 Task: Select the criteria, "is not between".
Action: Mouse moved to (212, 96)
Screenshot: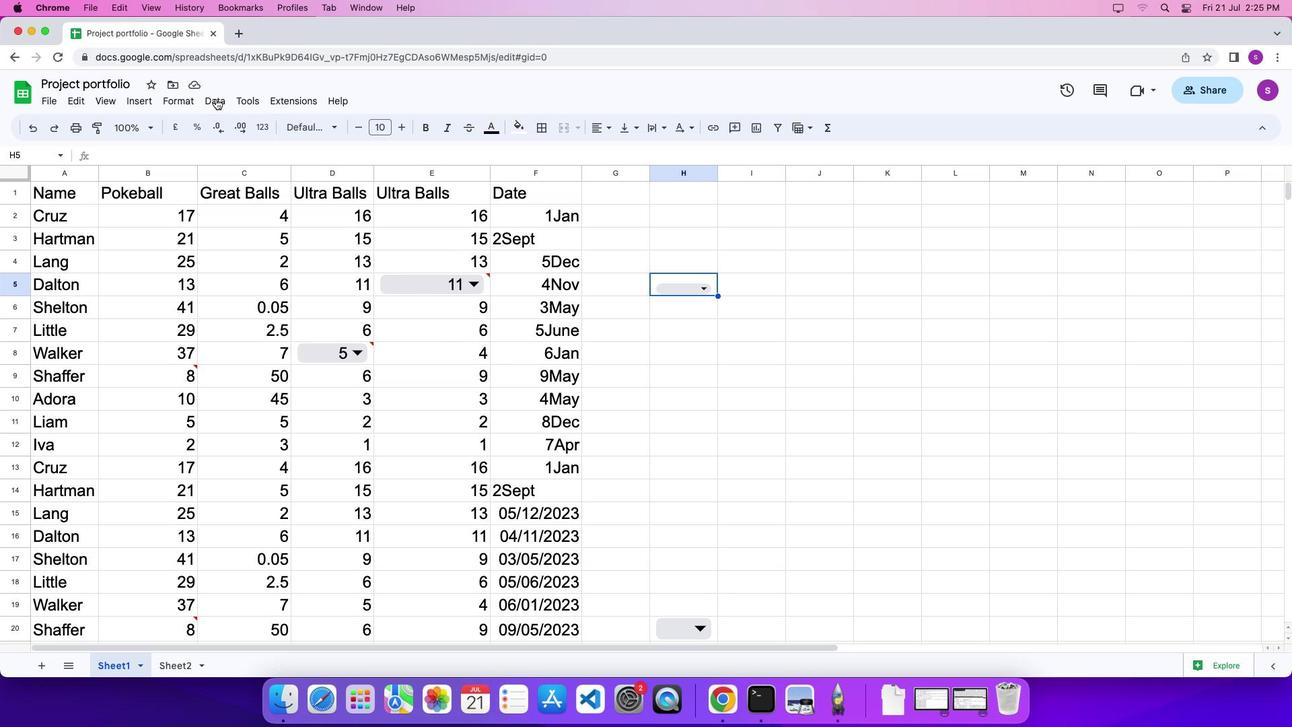 
Action: Mouse pressed left at (212, 96)
Screenshot: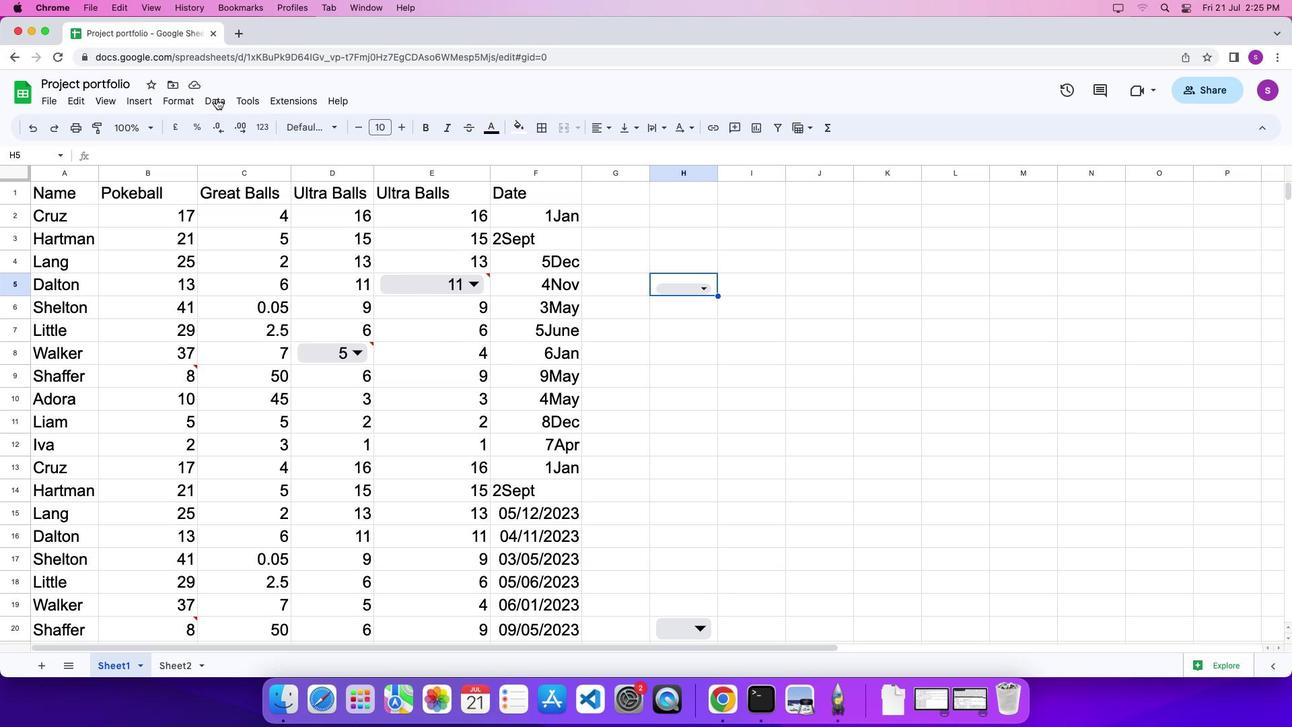 
Action: Mouse moved to (216, 98)
Screenshot: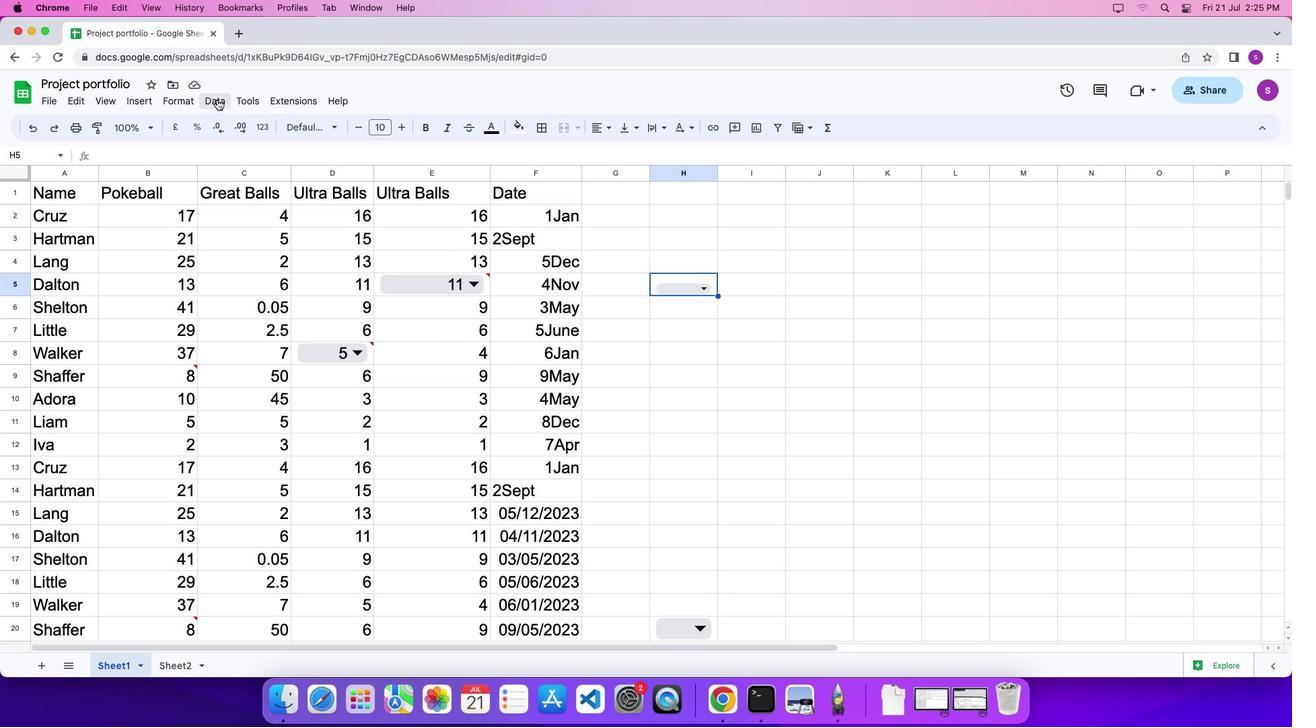 
Action: Mouse pressed left at (216, 98)
Screenshot: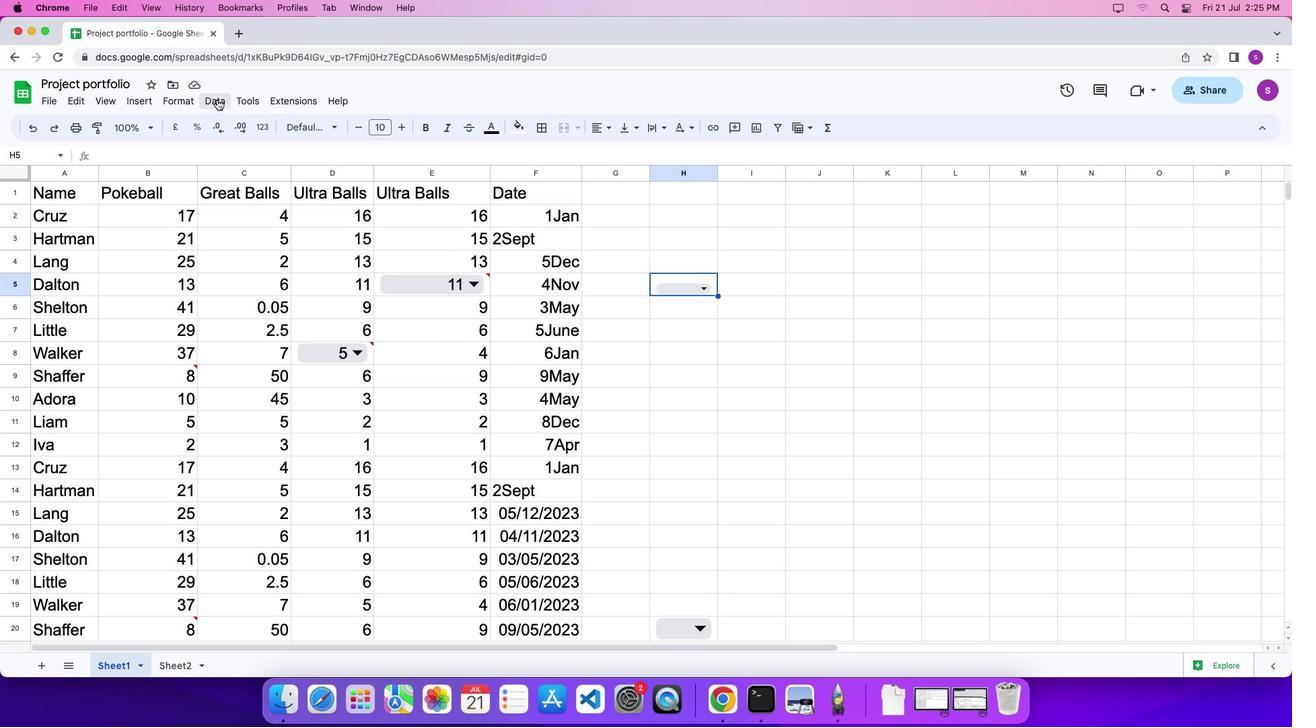 
Action: Mouse moved to (261, 367)
Screenshot: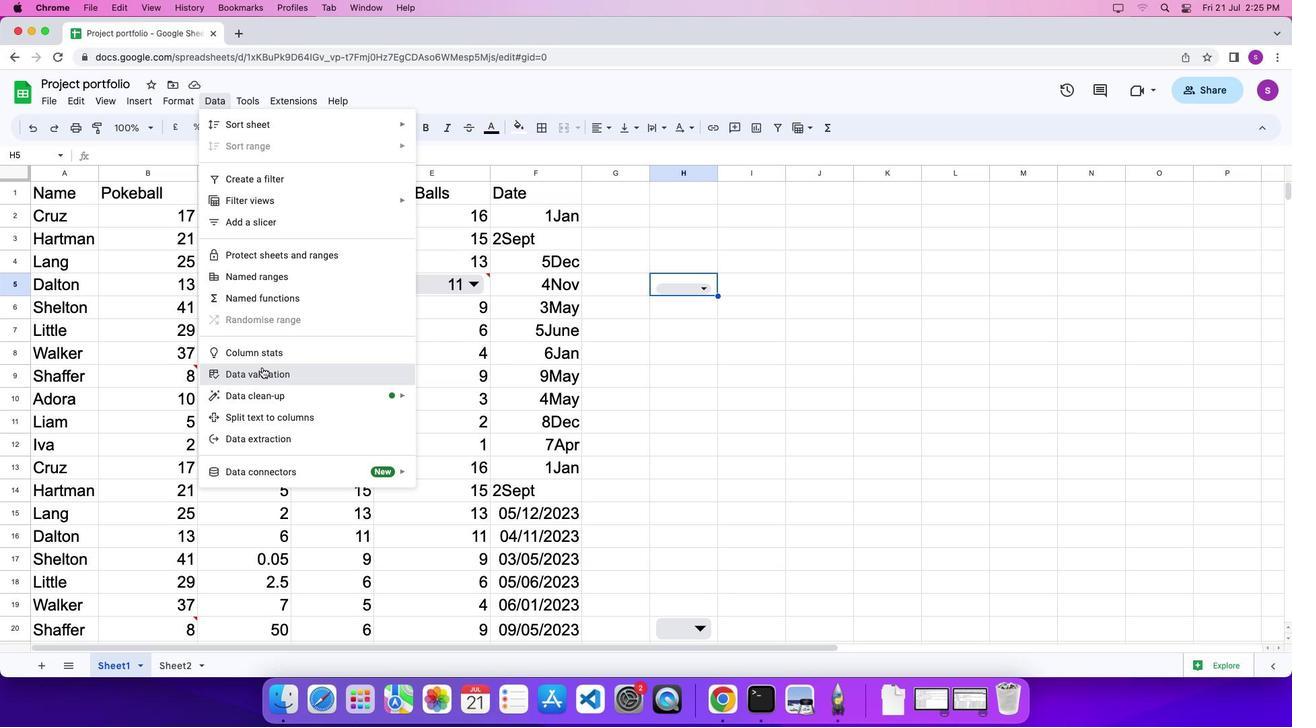 
Action: Mouse pressed left at (261, 367)
Screenshot: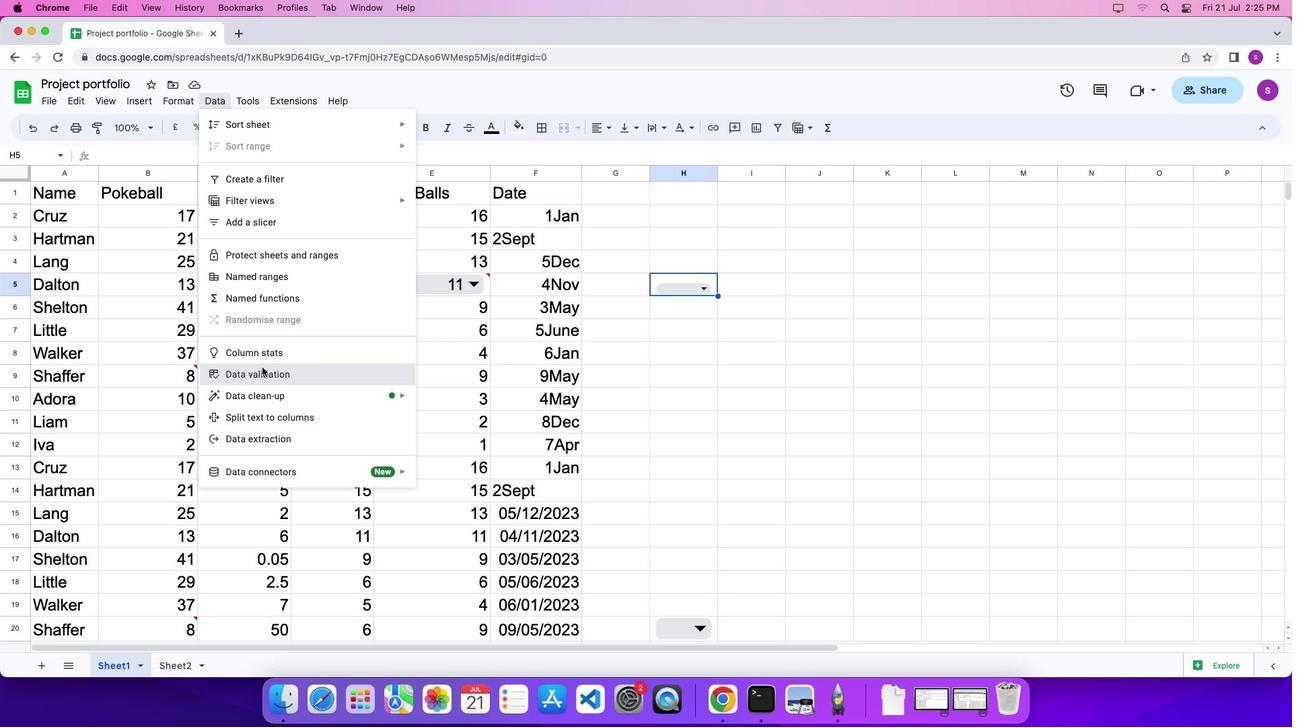 
Action: Mouse moved to (1197, 276)
Screenshot: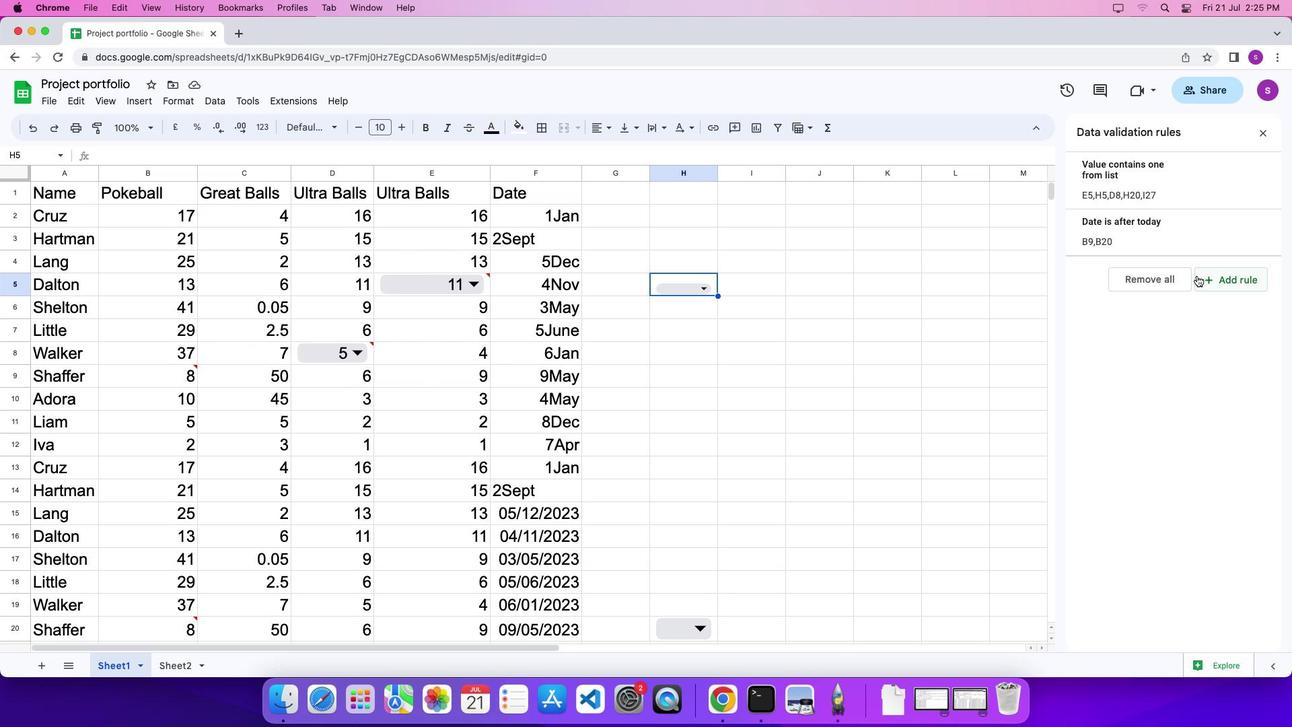 
Action: Mouse pressed left at (1197, 276)
Screenshot: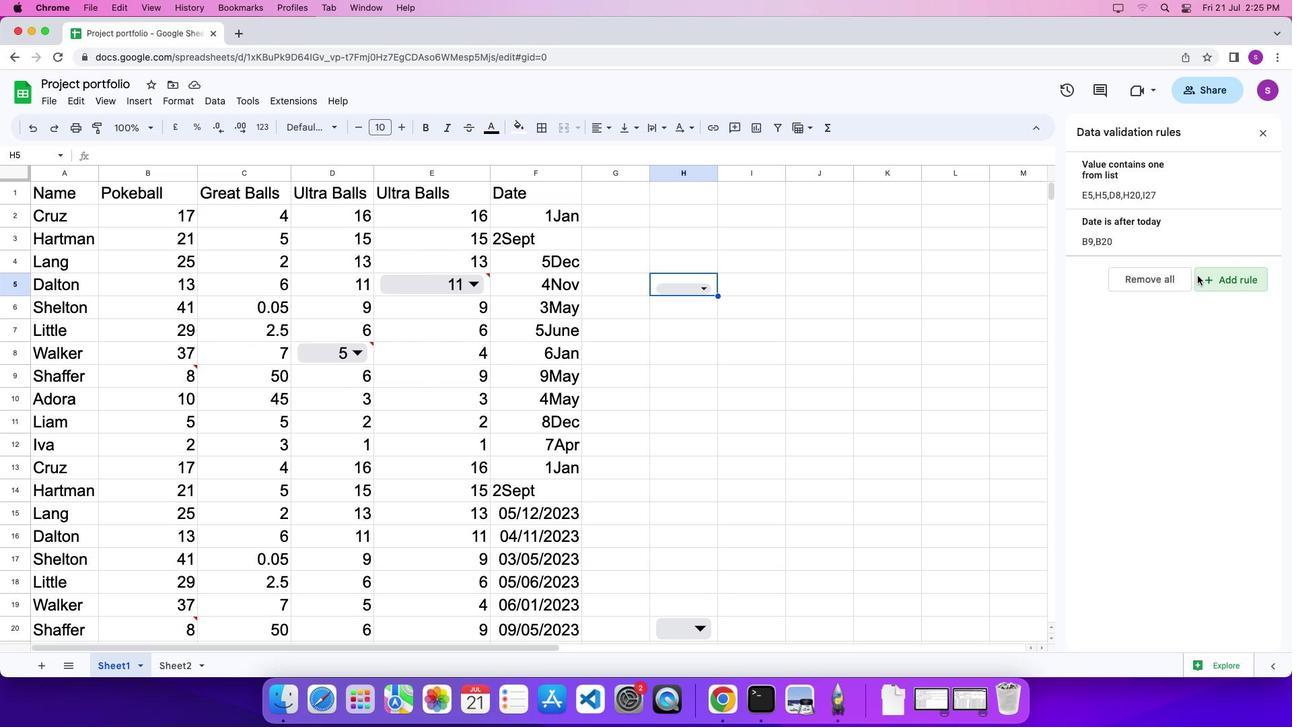 
Action: Mouse moved to (1172, 253)
Screenshot: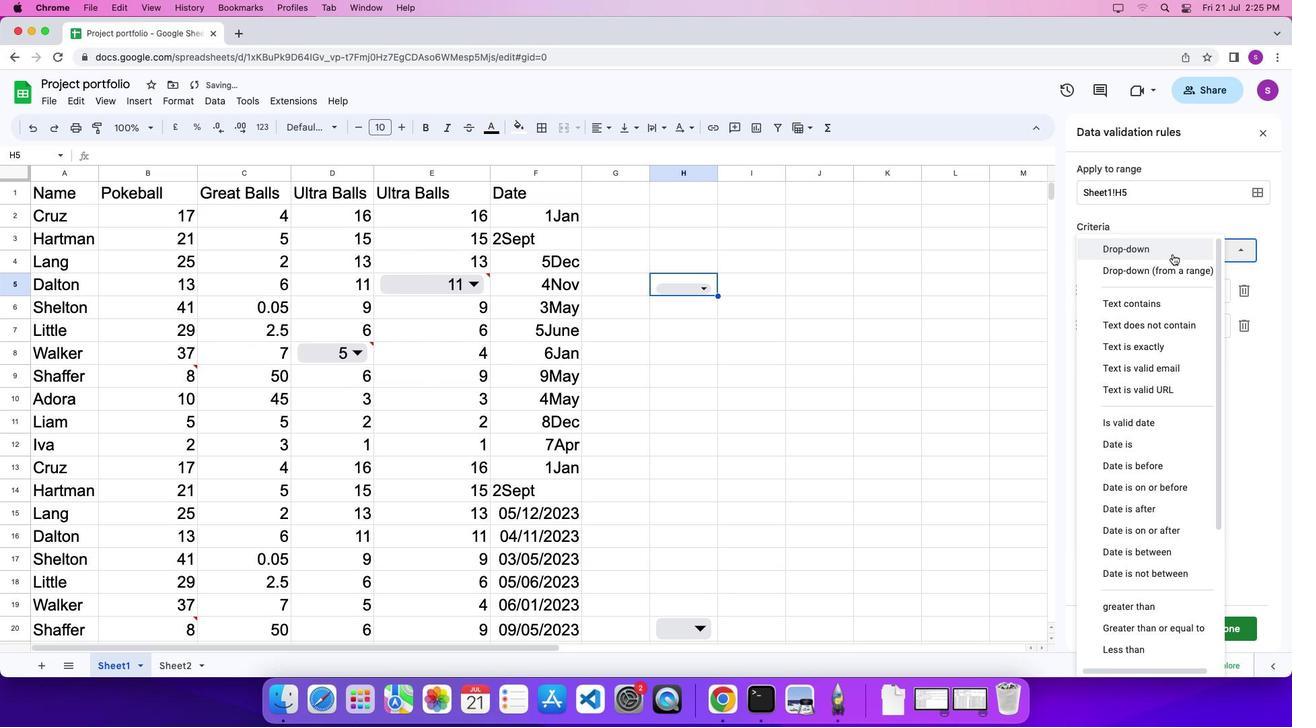 
Action: Mouse pressed left at (1172, 253)
Screenshot: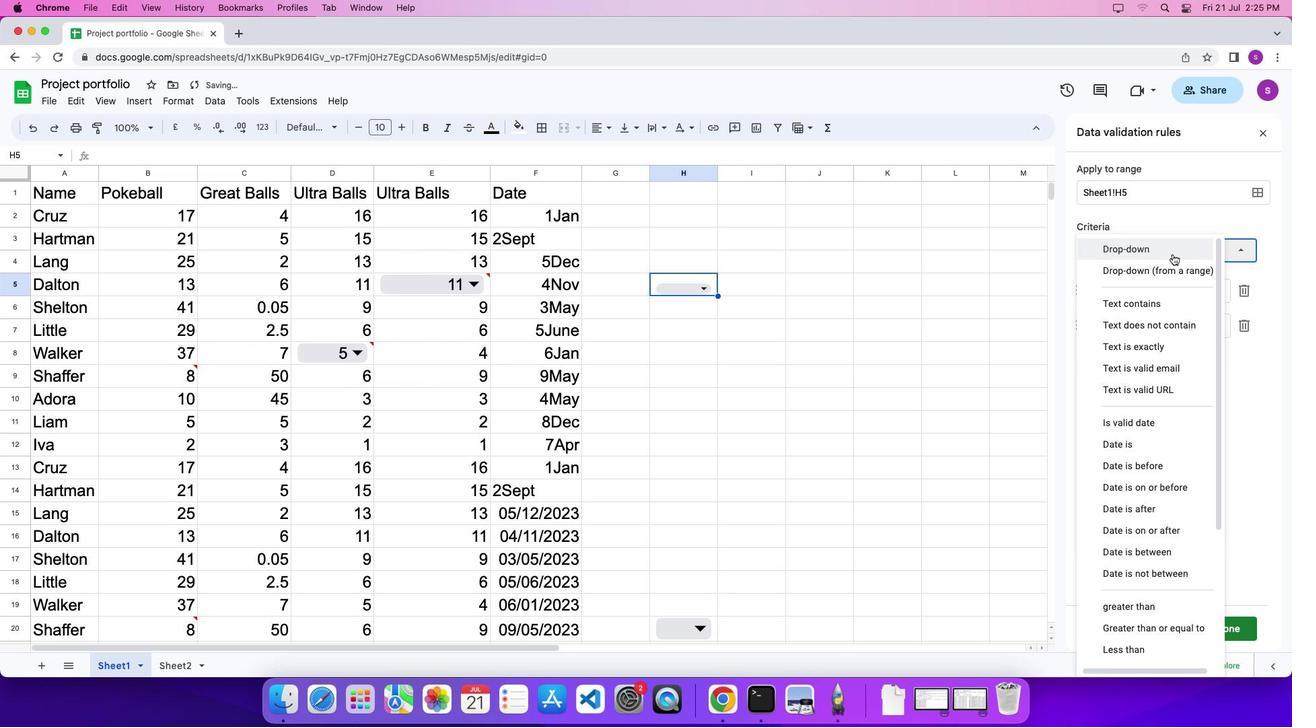 
Action: Mouse moved to (1161, 403)
Screenshot: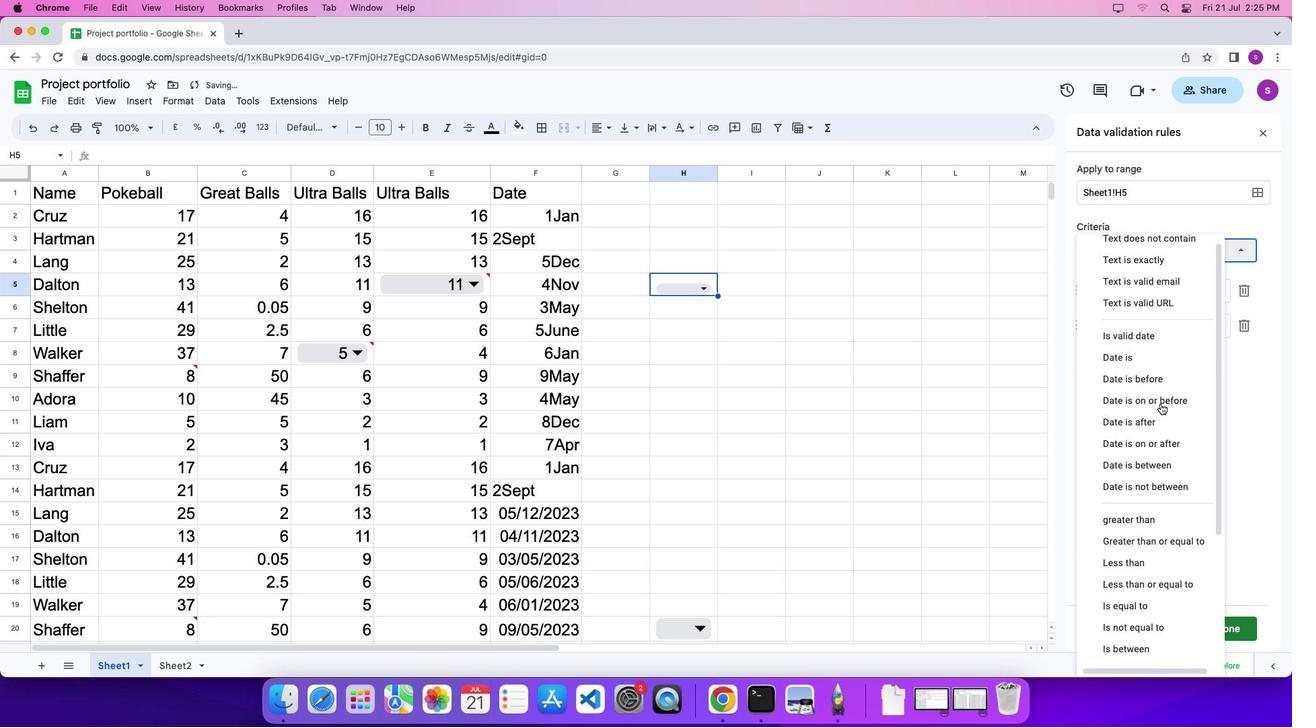 
Action: Mouse scrolled (1161, 403) with delta (0, 0)
Screenshot: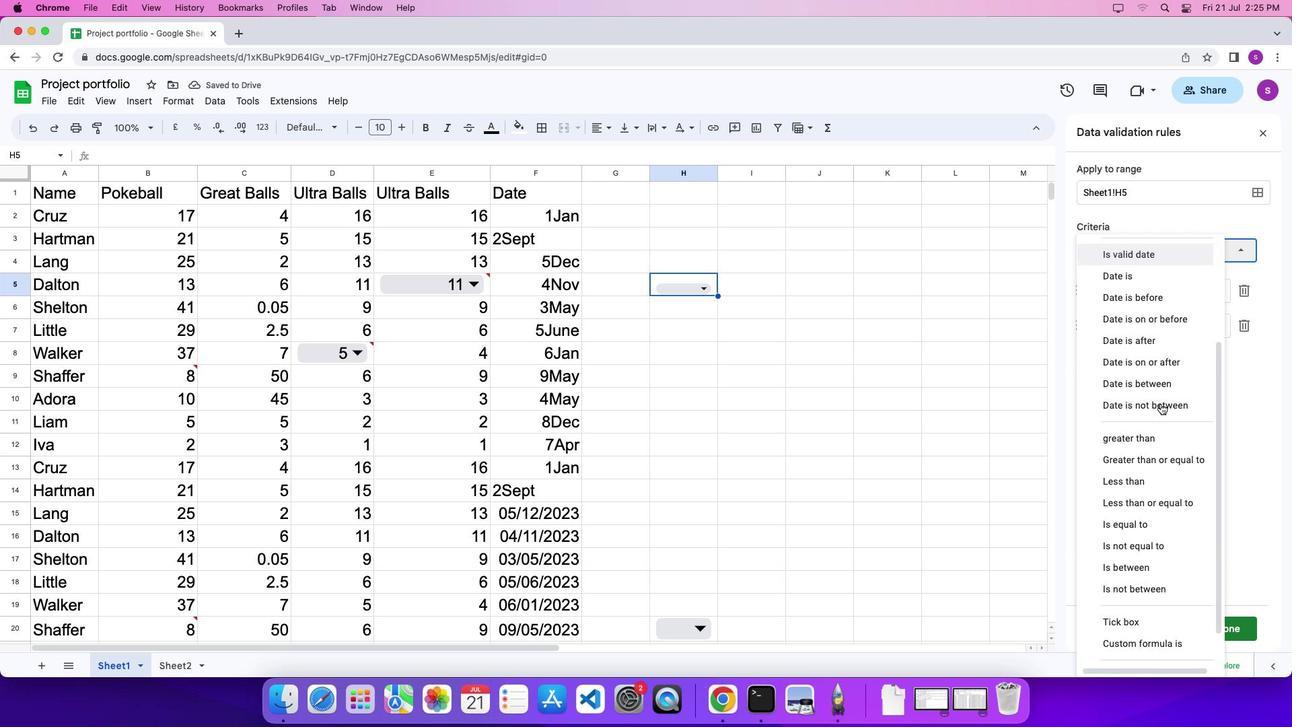 
Action: Mouse scrolled (1161, 403) with delta (0, 0)
Screenshot: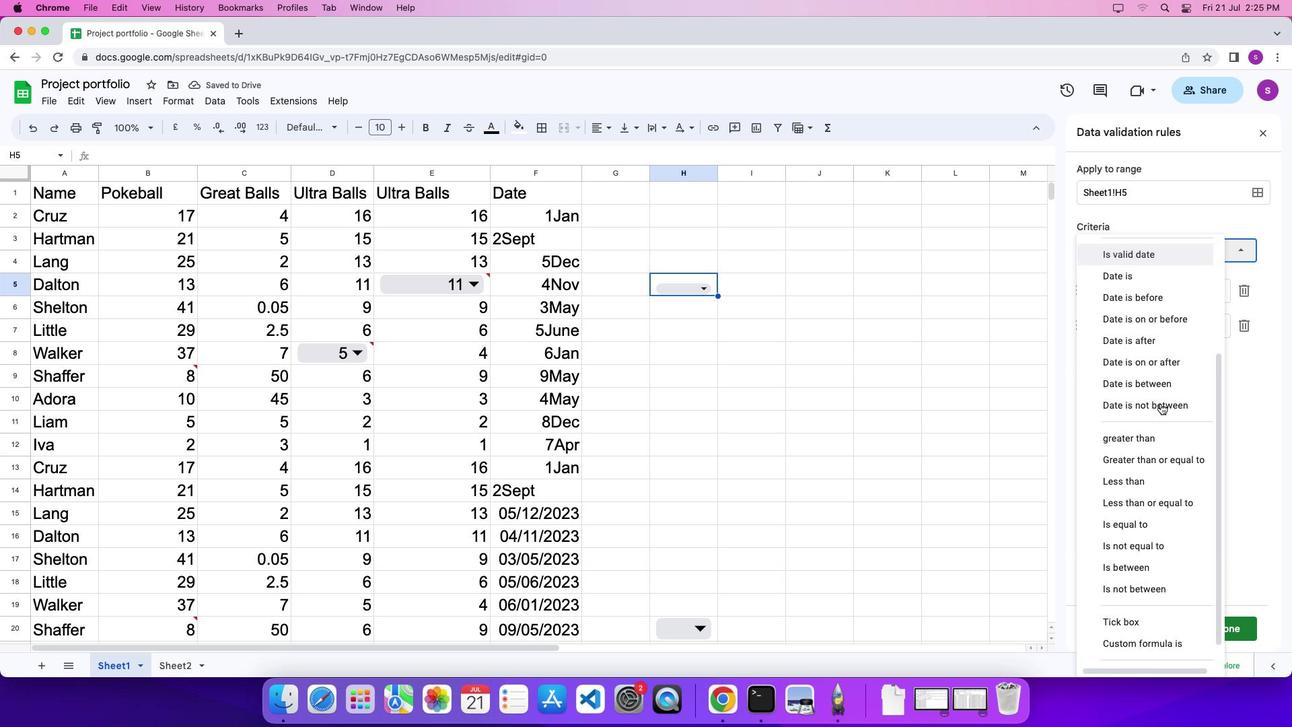 
Action: Mouse scrolled (1161, 403) with delta (0, -2)
Screenshot: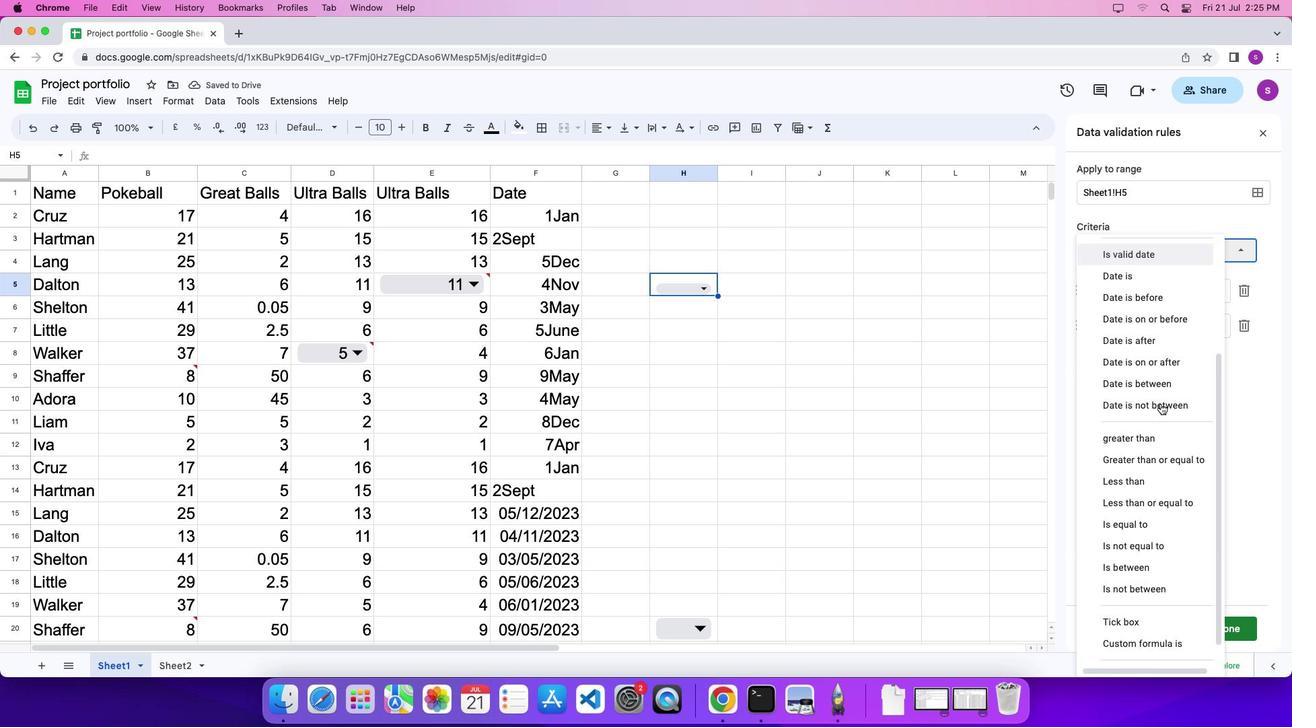 
Action: Mouse scrolled (1161, 403) with delta (0, 0)
Screenshot: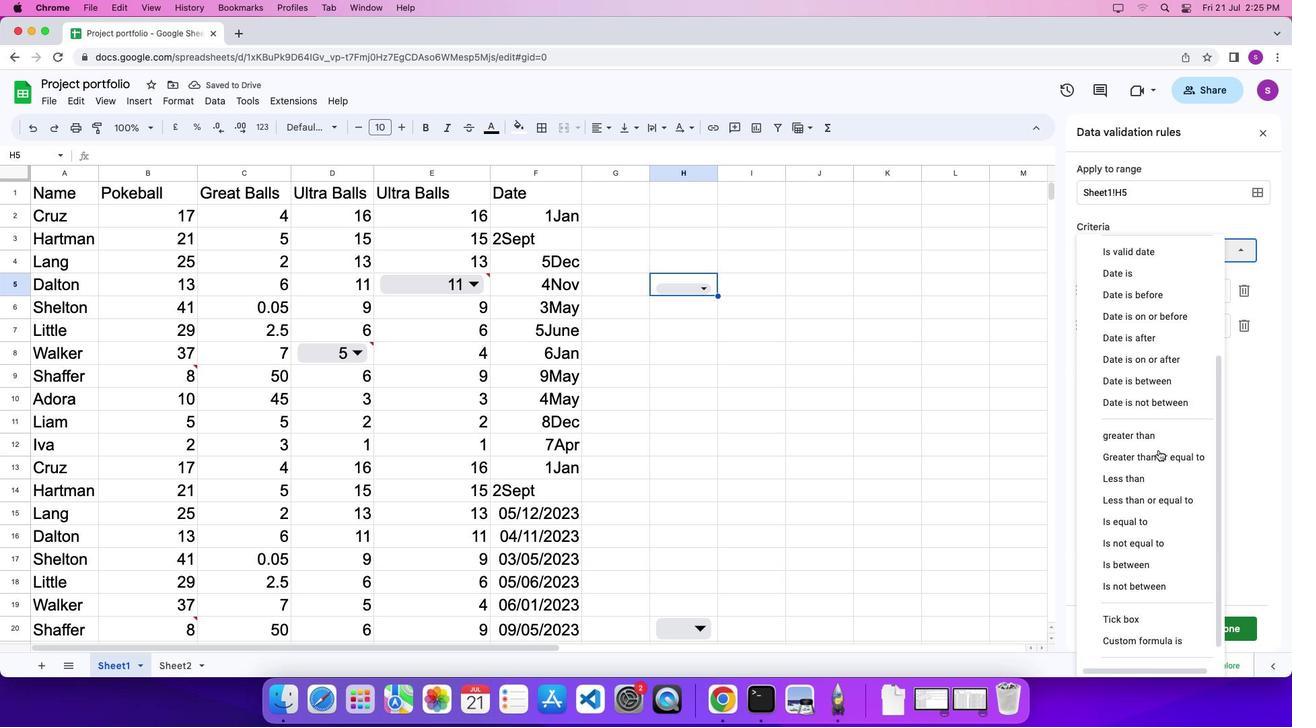 
Action: Mouse moved to (1156, 550)
Screenshot: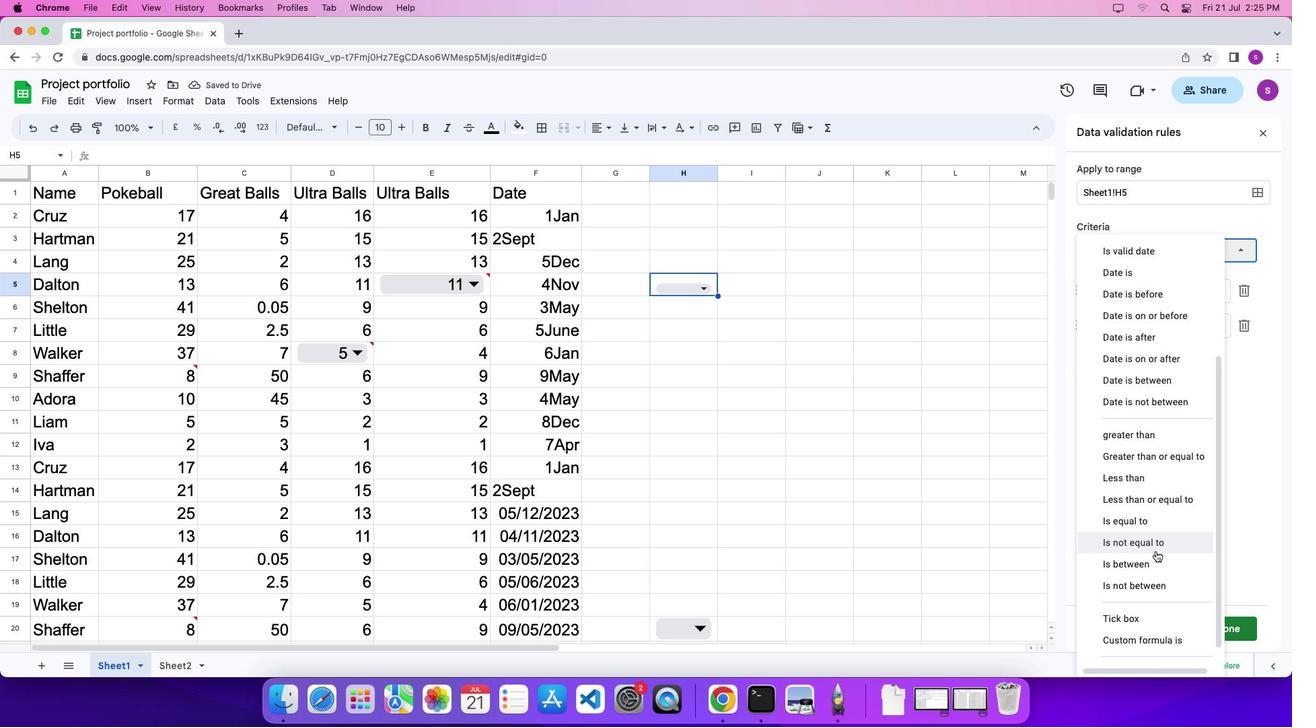 
Action: Mouse scrolled (1156, 550) with delta (0, 0)
Screenshot: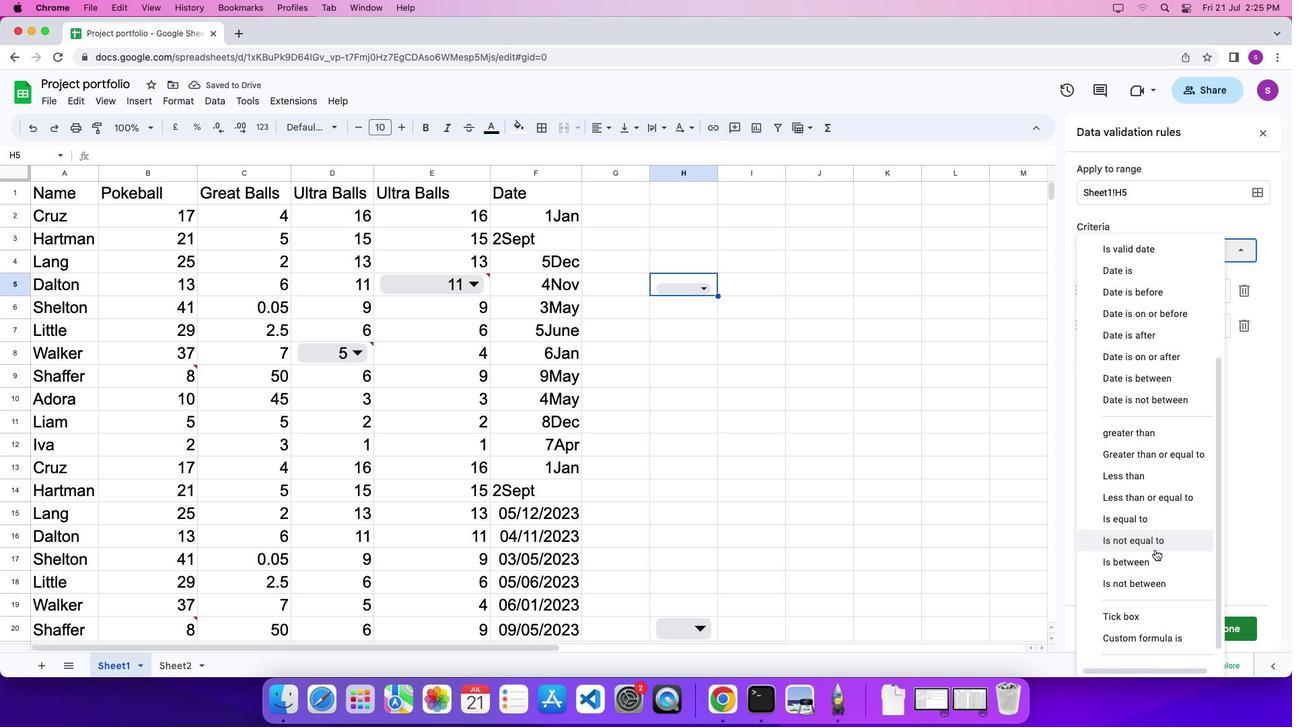 
Action: Mouse moved to (1156, 578)
Screenshot: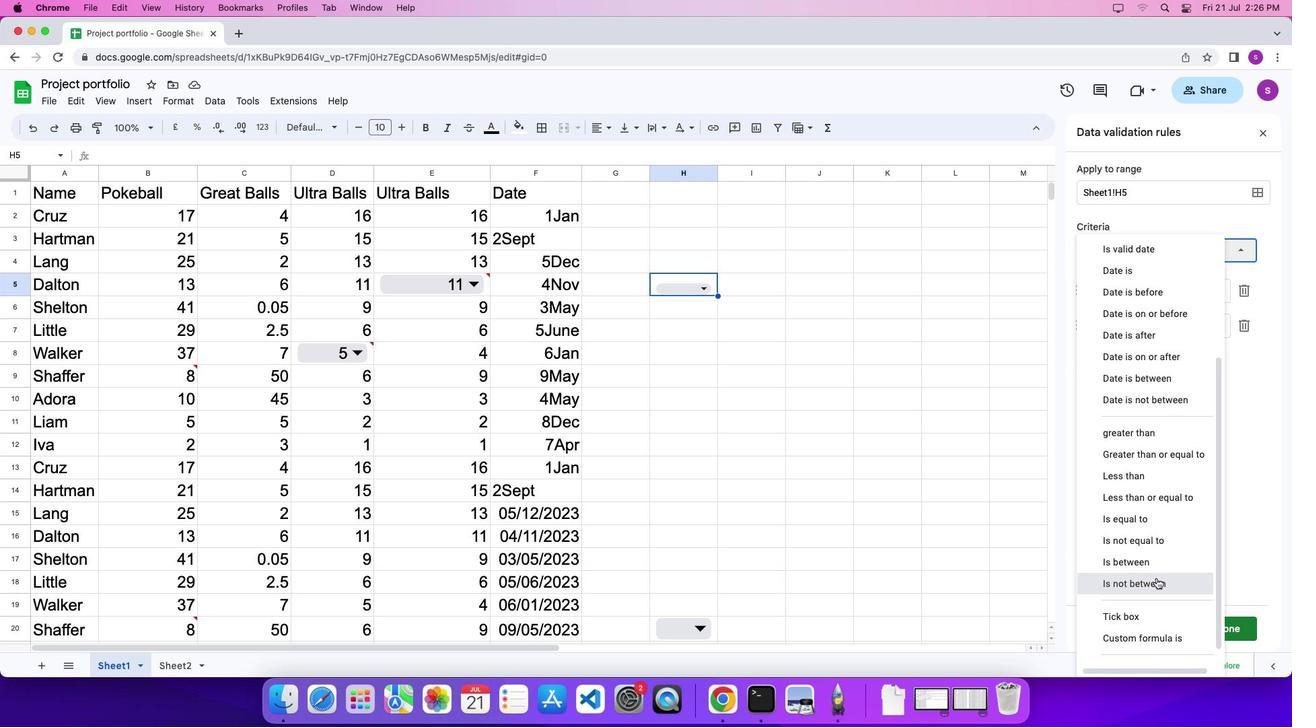 
Action: Mouse pressed left at (1156, 578)
Screenshot: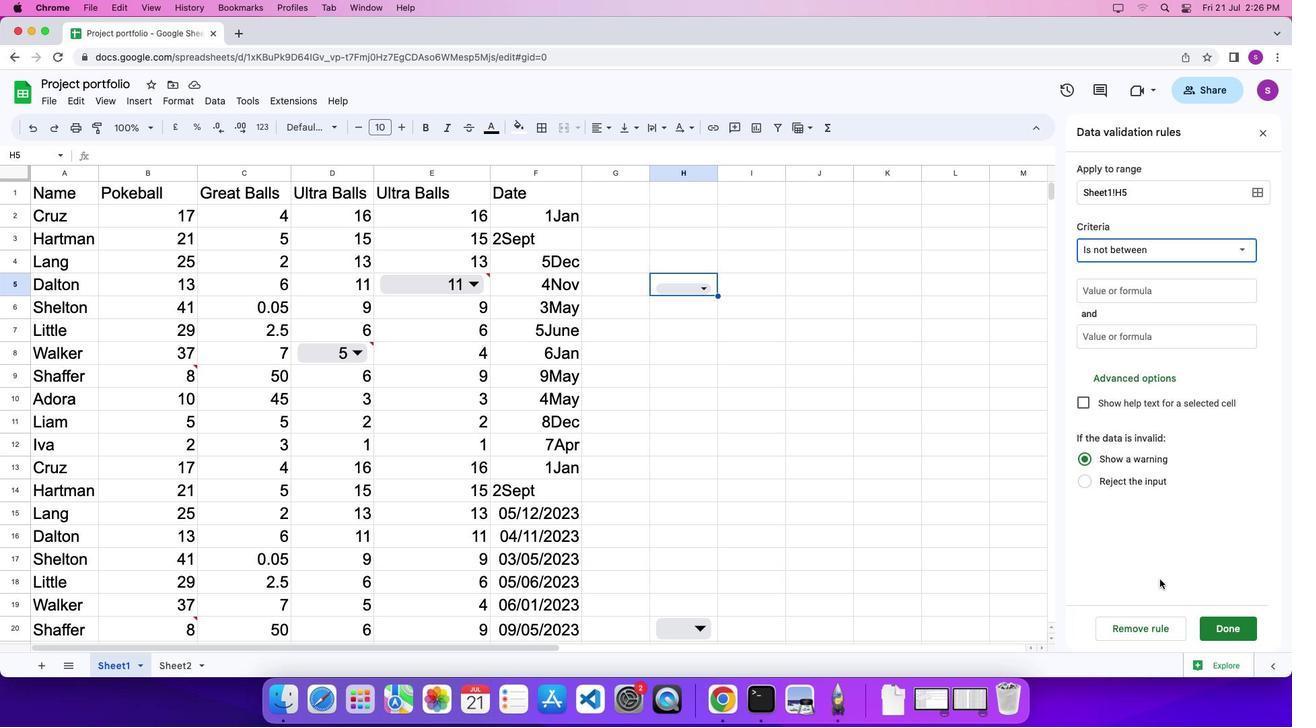 
Action: Mouse moved to (1170, 583)
Screenshot: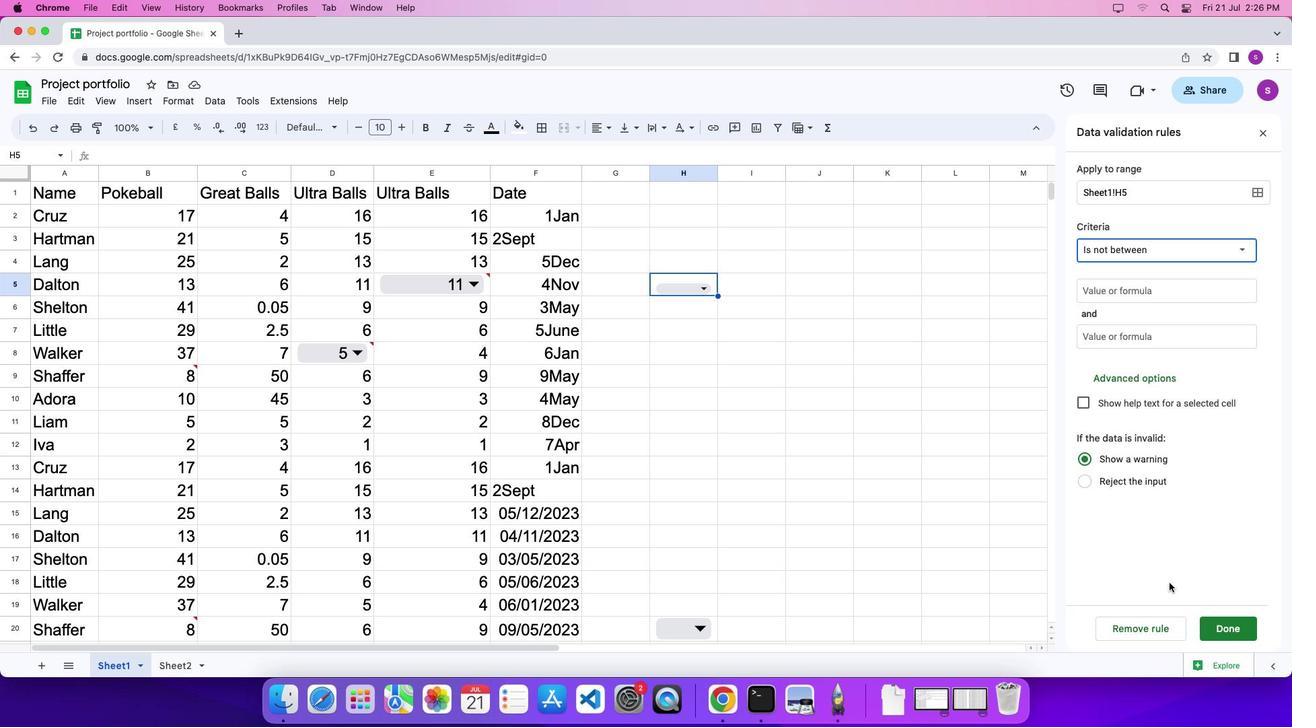 
